 Task: Create a task  Integrate a new payment gateway for recurring payments , assign it to team member softage.5@softage.net in the project AgileHarbor and update the status of the task to  At Risk , set the priority of the task to Medium
Action: Mouse moved to (82, 530)
Screenshot: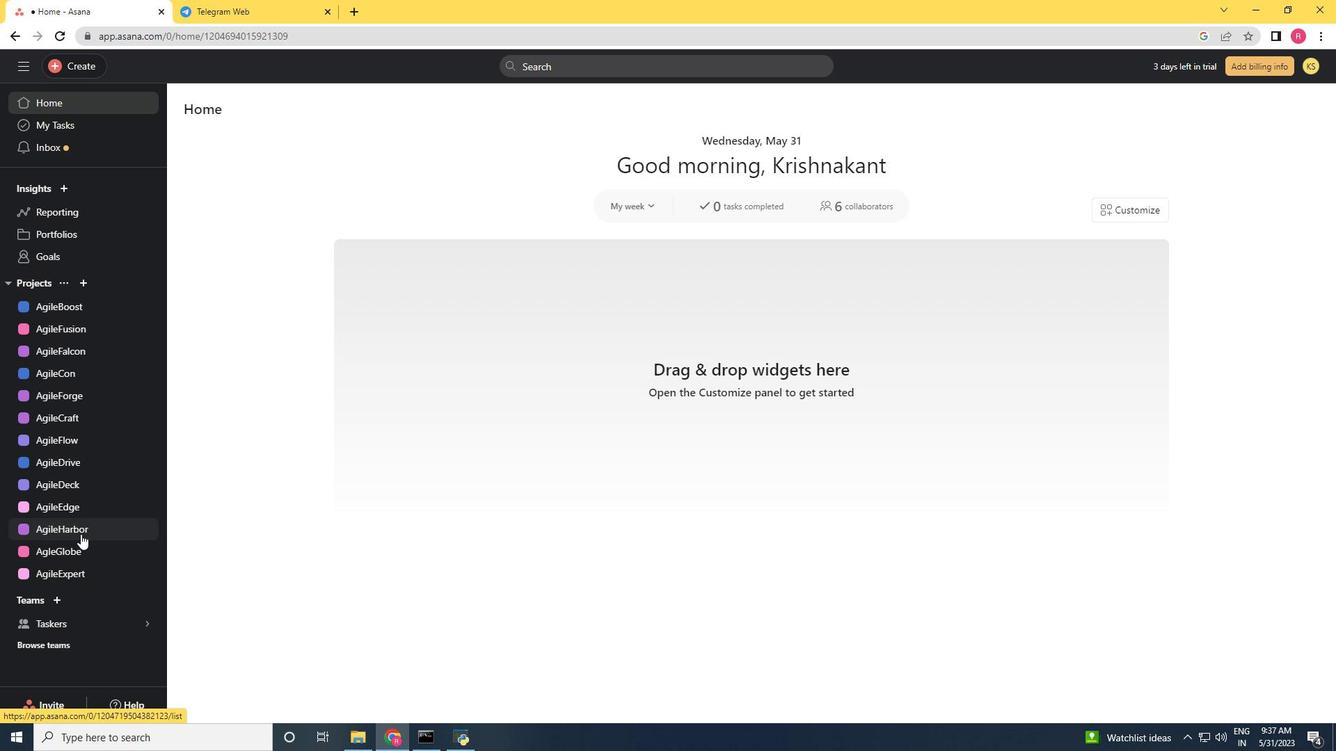 
Action: Mouse pressed left at (82, 530)
Screenshot: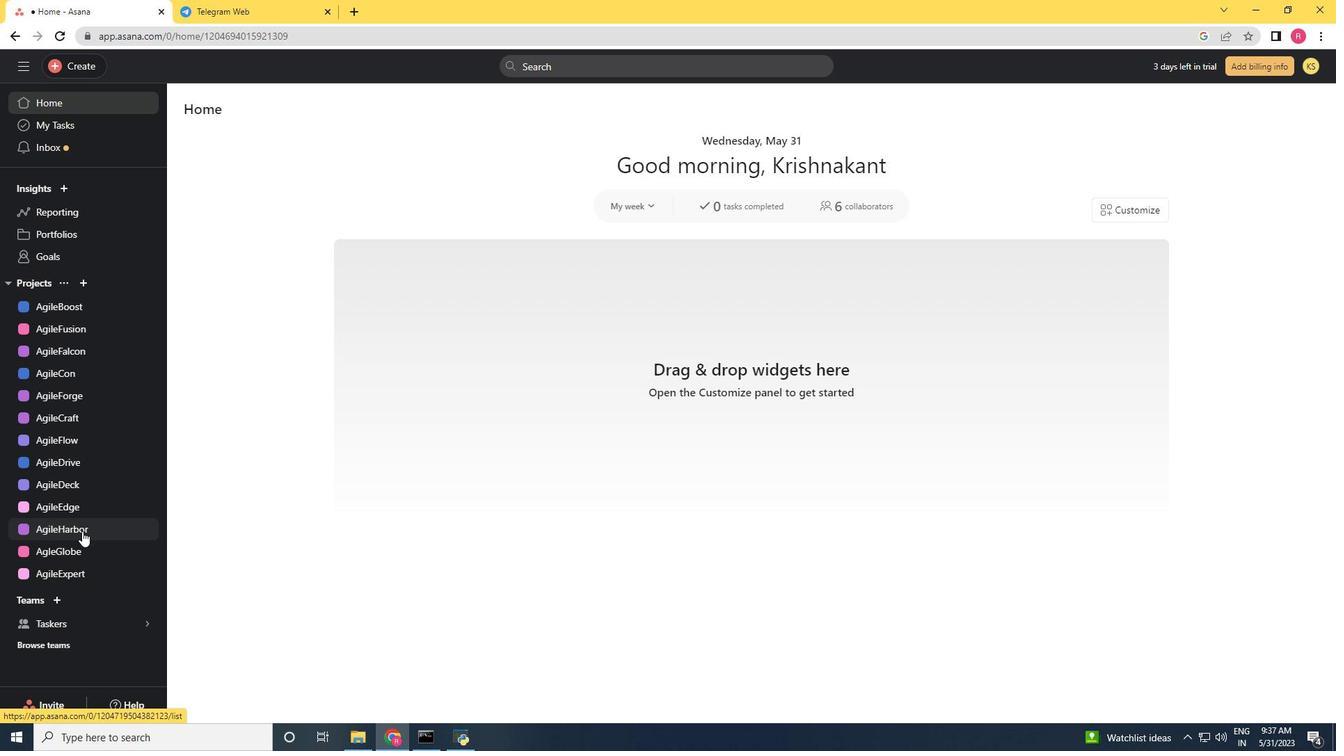 
Action: Mouse moved to (90, 48)
Screenshot: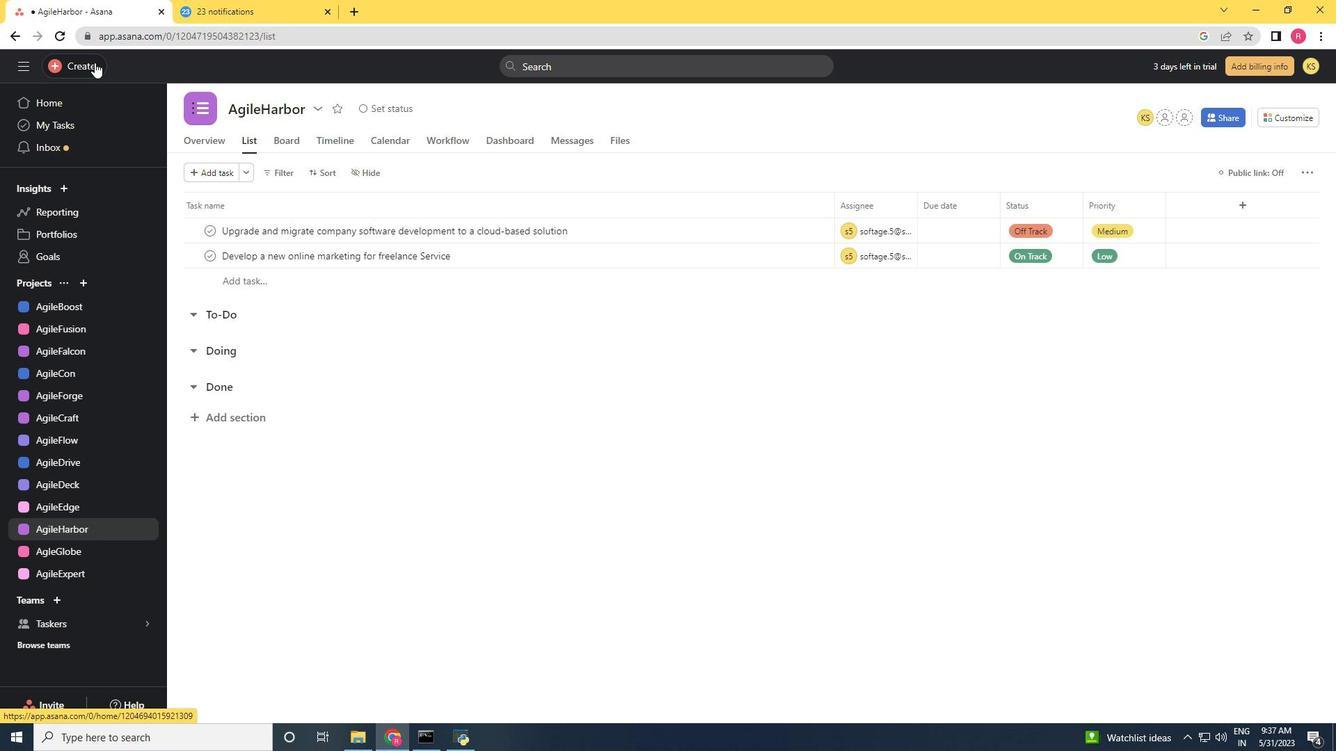 
Action: Mouse pressed left at (90, 48)
Screenshot: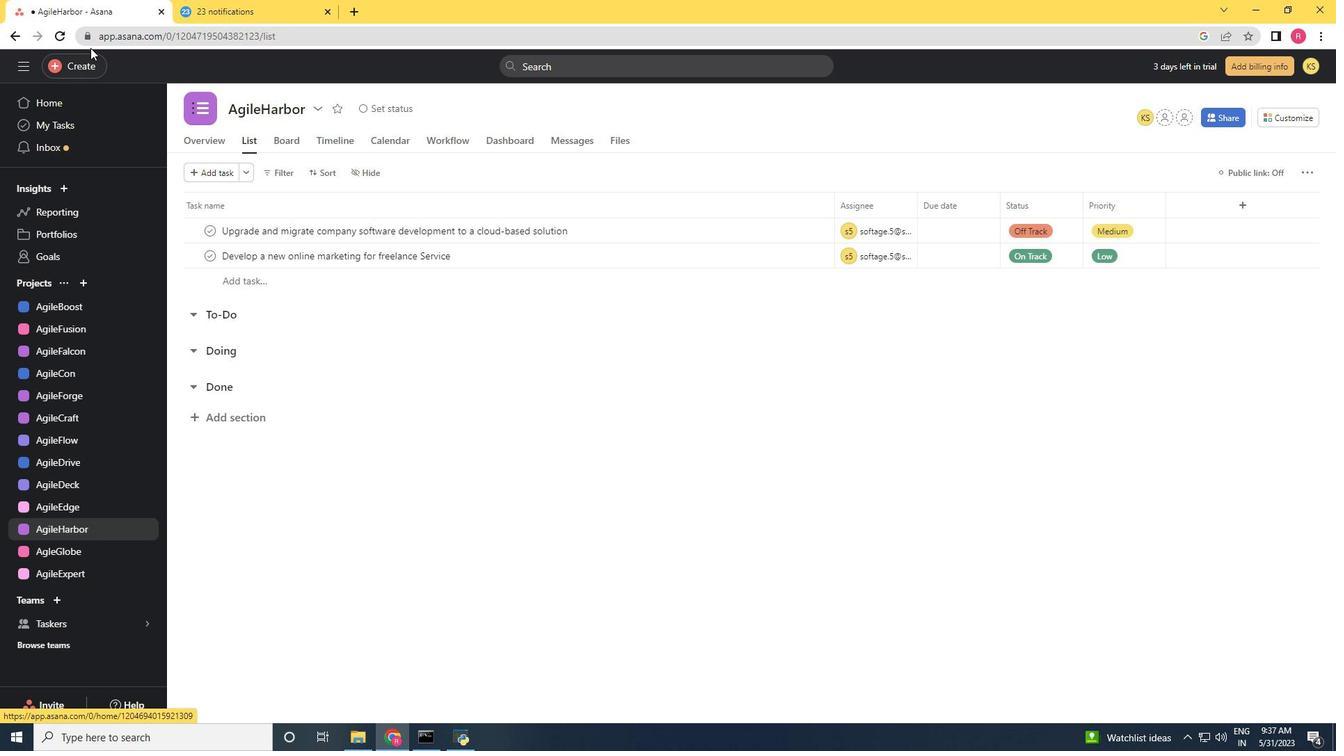 
Action: Mouse moved to (85, 67)
Screenshot: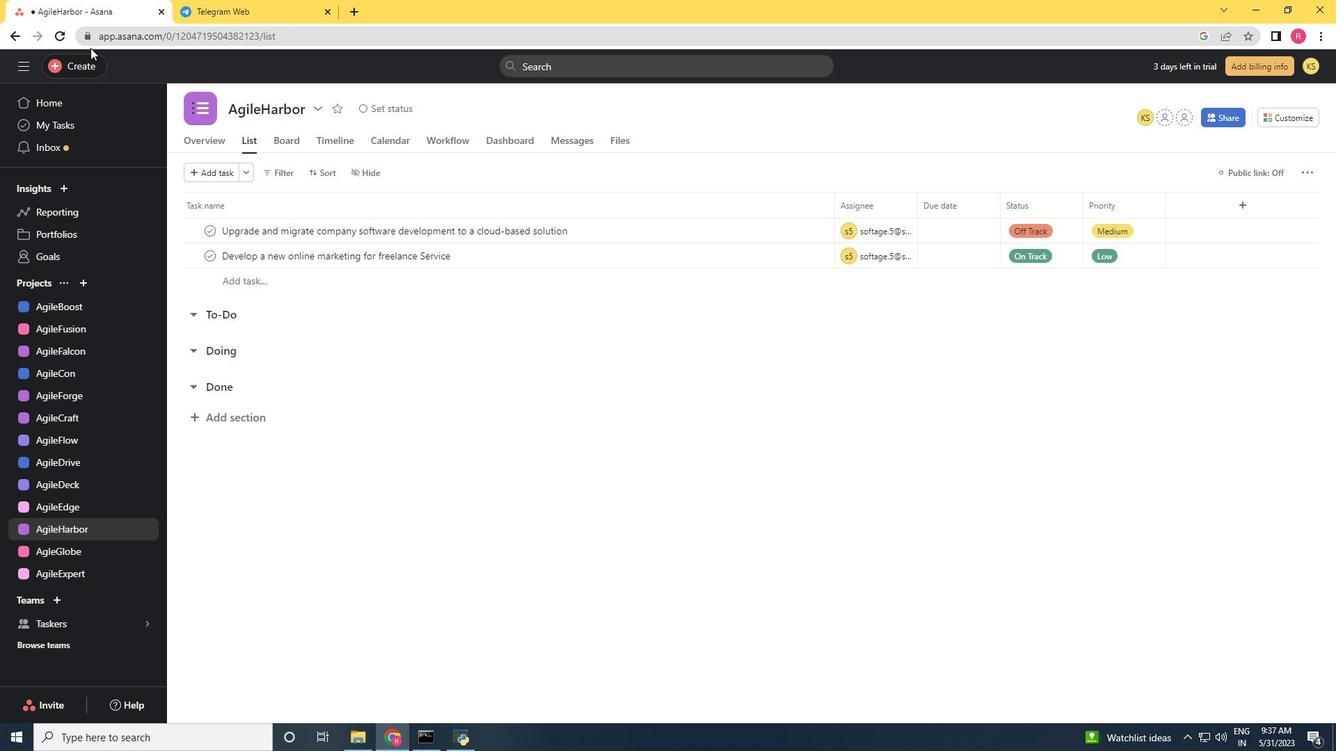 
Action: Mouse pressed left at (85, 67)
Screenshot: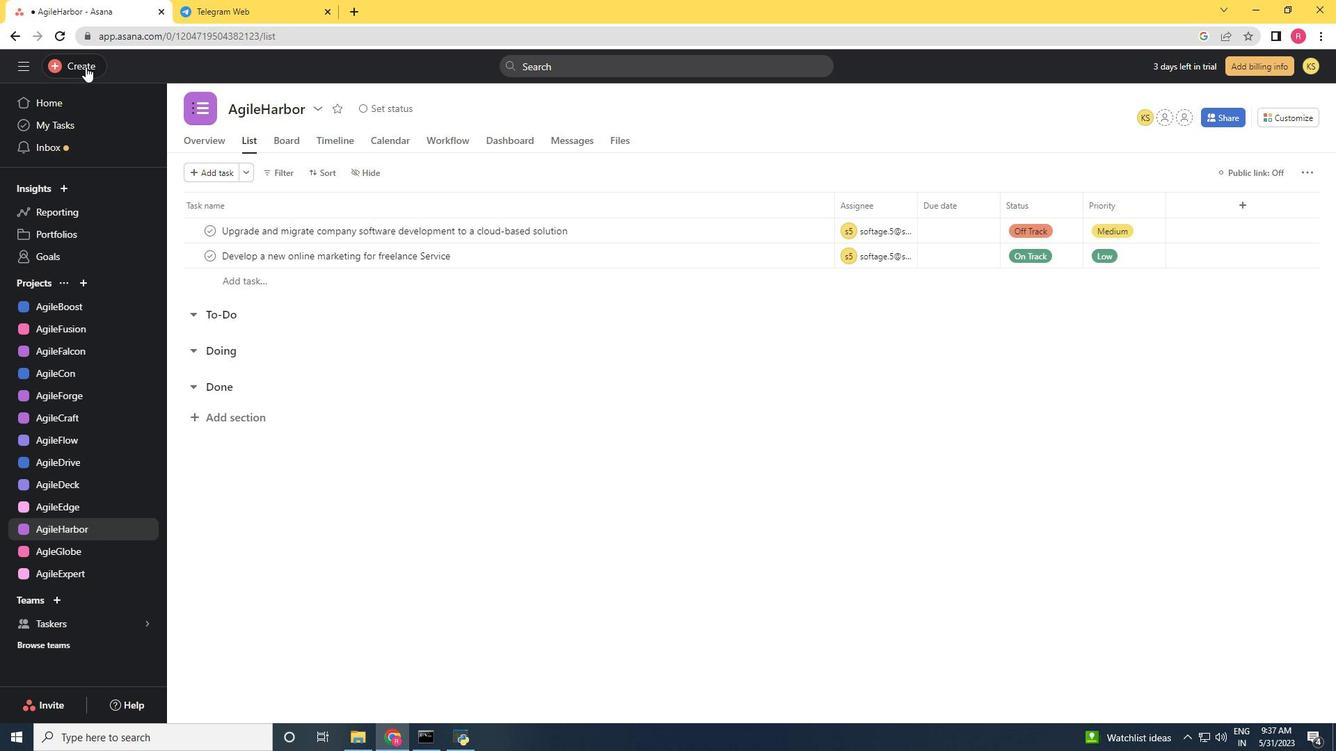 
Action: Mouse moved to (154, 67)
Screenshot: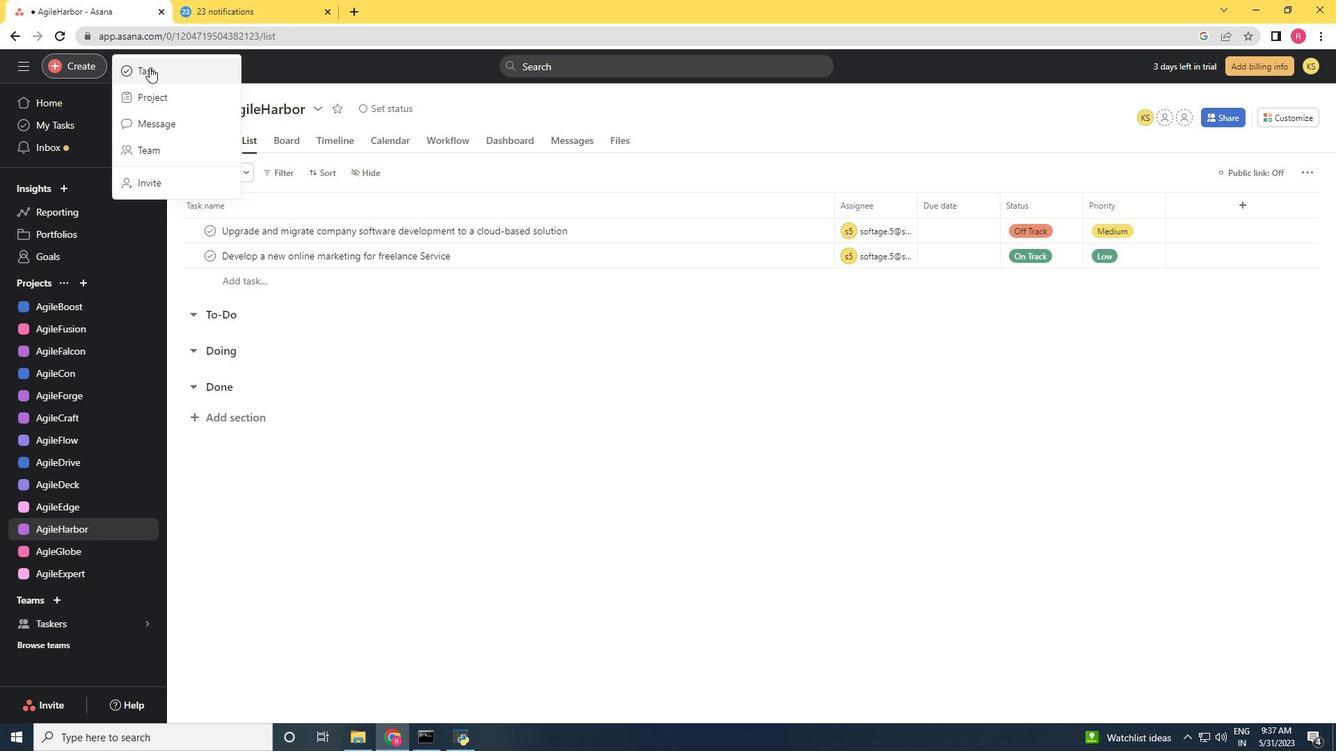 
Action: Mouse pressed left at (154, 67)
Screenshot: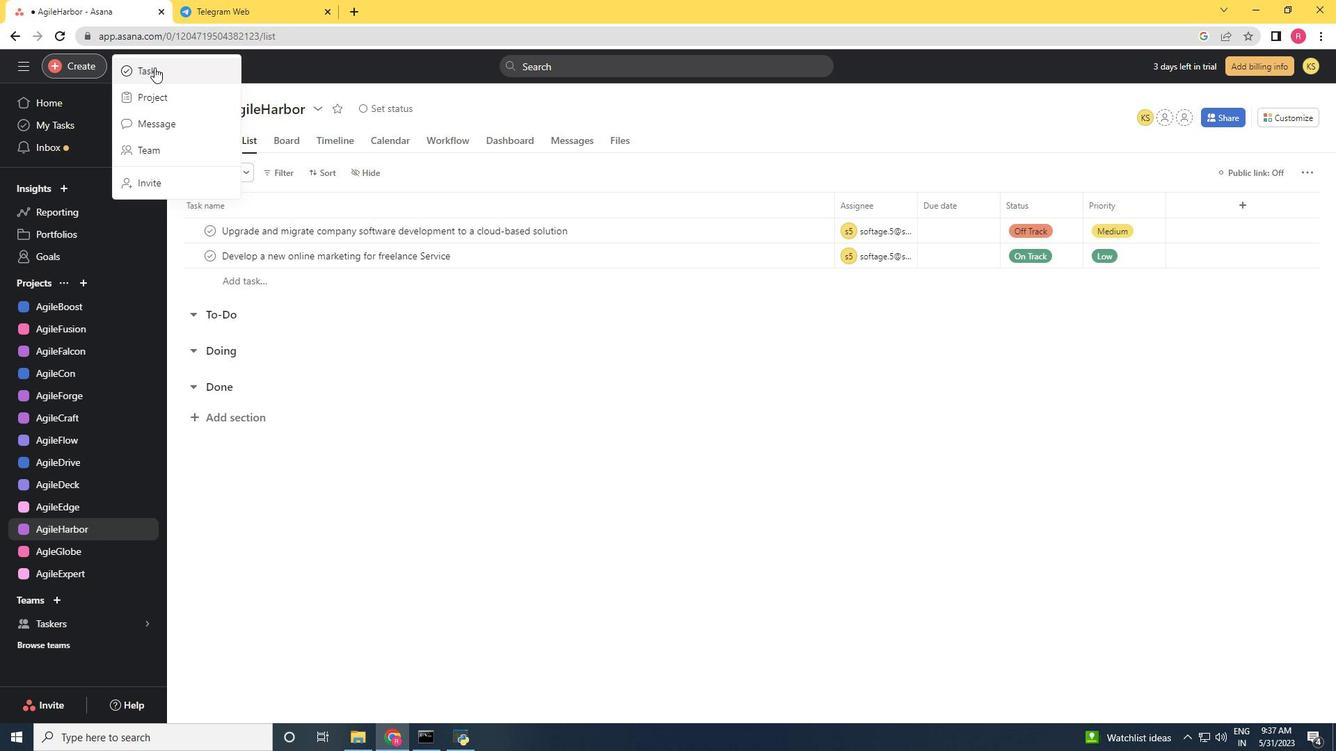 
Action: Mouse moved to (541, 340)
Screenshot: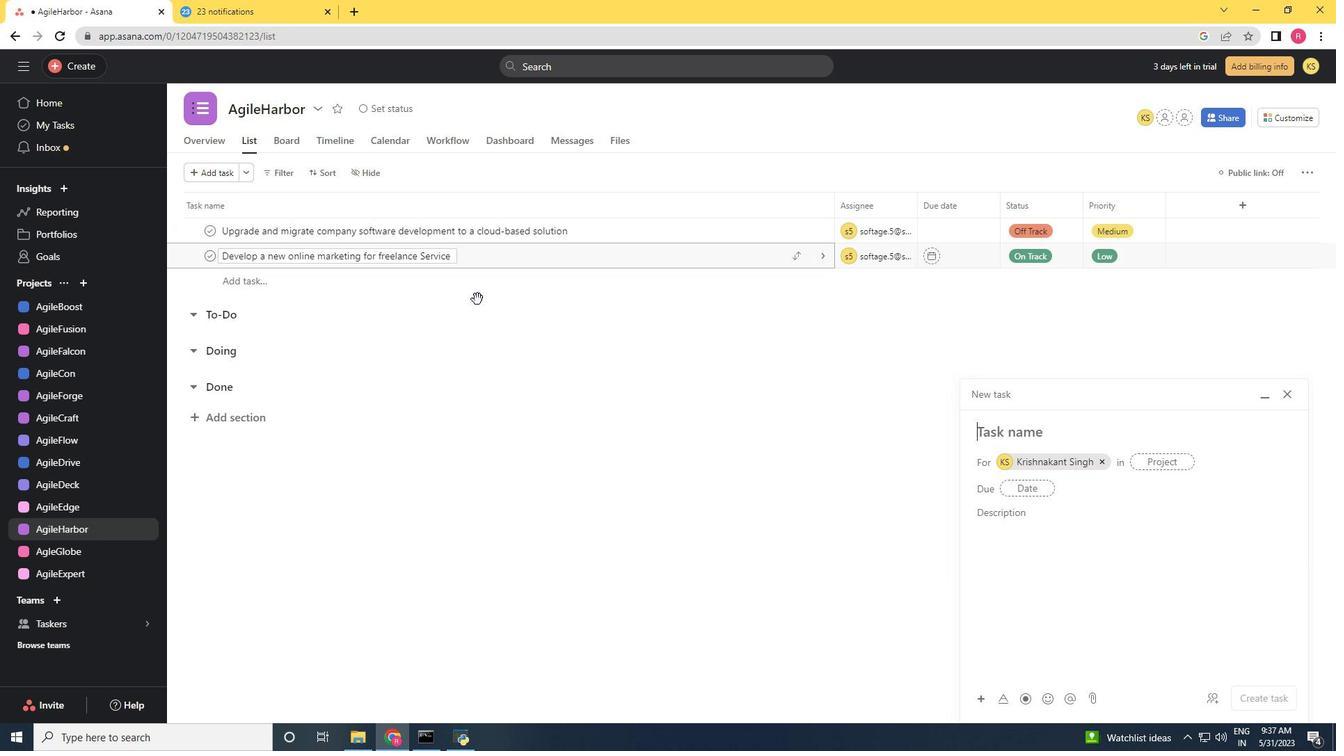 
Action: Key pressed <Key.shift>Integrate<Key.space>a<Key.space>new<Key.space>py<Key.backspace>ayment<Key.space>getw<Key.backspace>eway<Key.space><Key.backspace><Key.backspace><Key.backspace><Key.backspace><Key.backspace><Key.backspace><Key.backspace>atway<Key.space><Key.backspace><Key.backspace><Key.backspace><Key.backspace>eway<Key.space>for<Key.space>recurrunf<Key.backspace>g<Key.space><Key.backspace><Key.backspace><Key.backspace><Key.backspace><Key.backspace><Key.backspace>rring<Key.space>payments
Screenshot: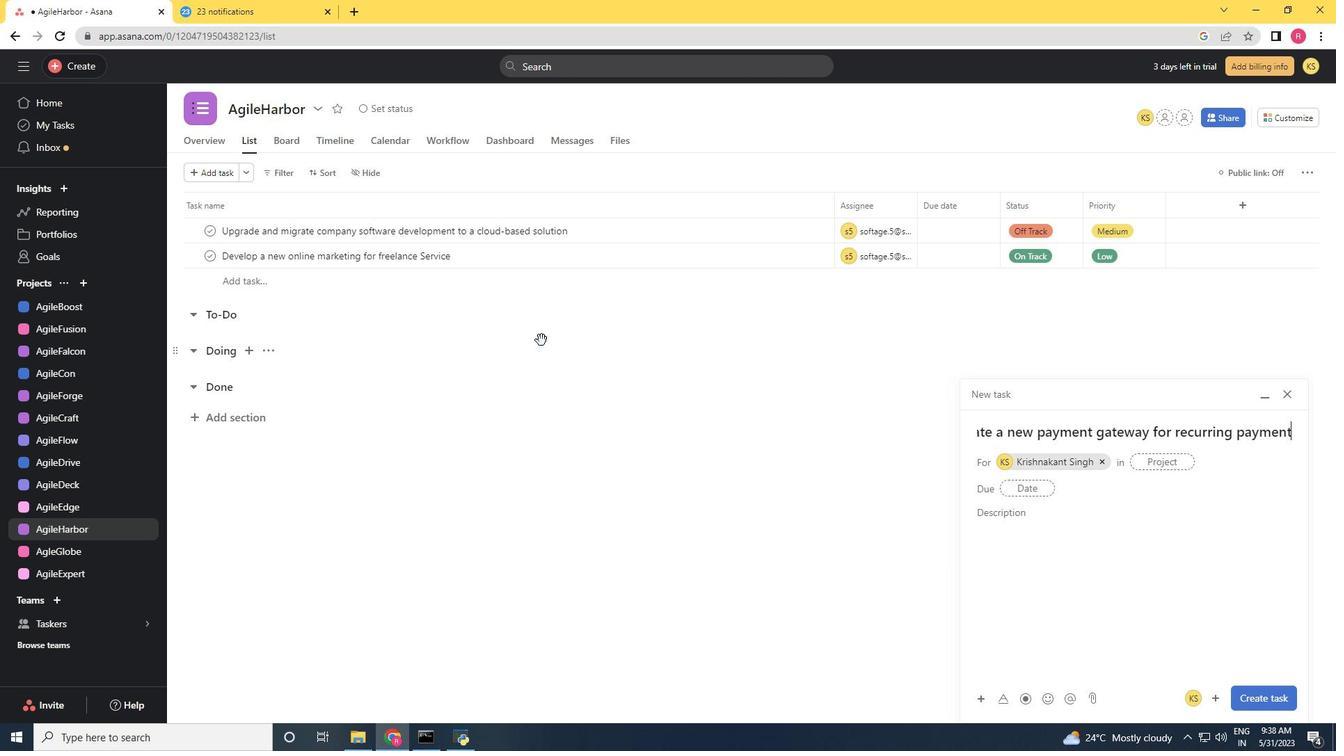 
Action: Mouse moved to (1107, 458)
Screenshot: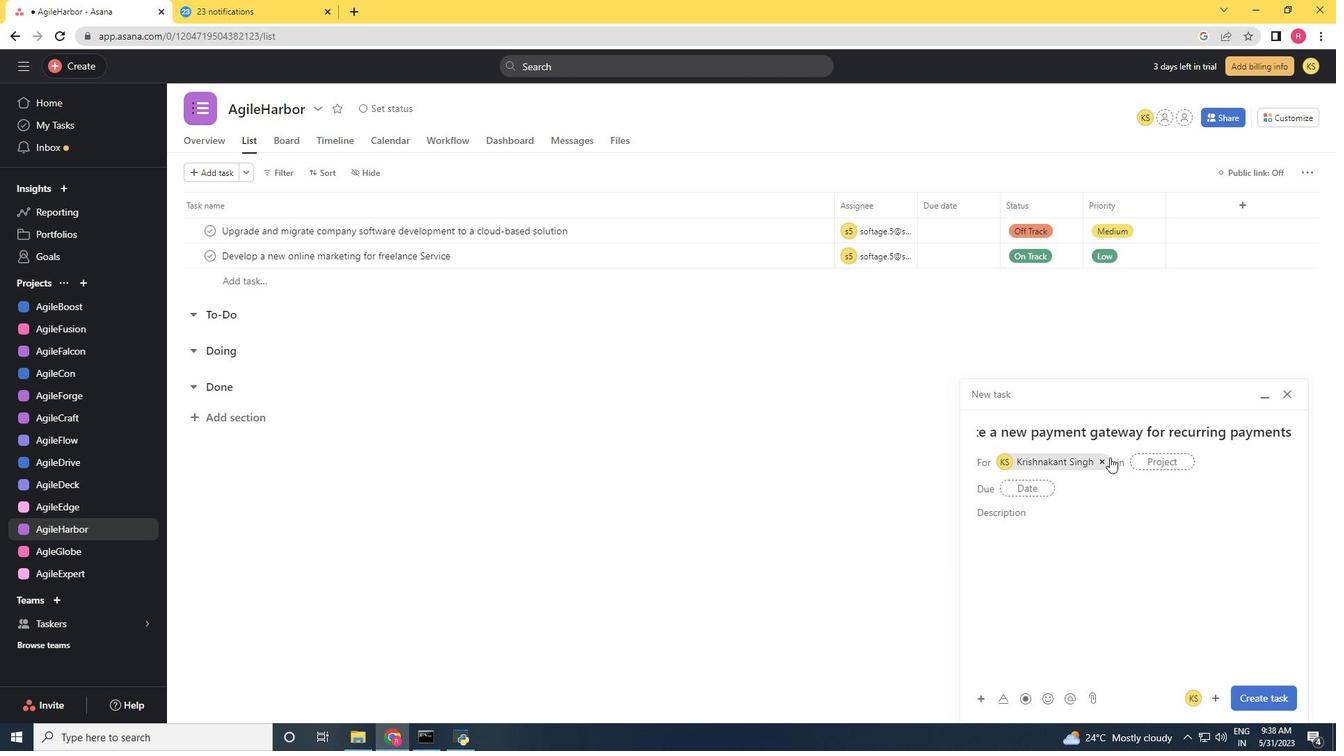 
Action: Mouse pressed left at (1107, 458)
Screenshot: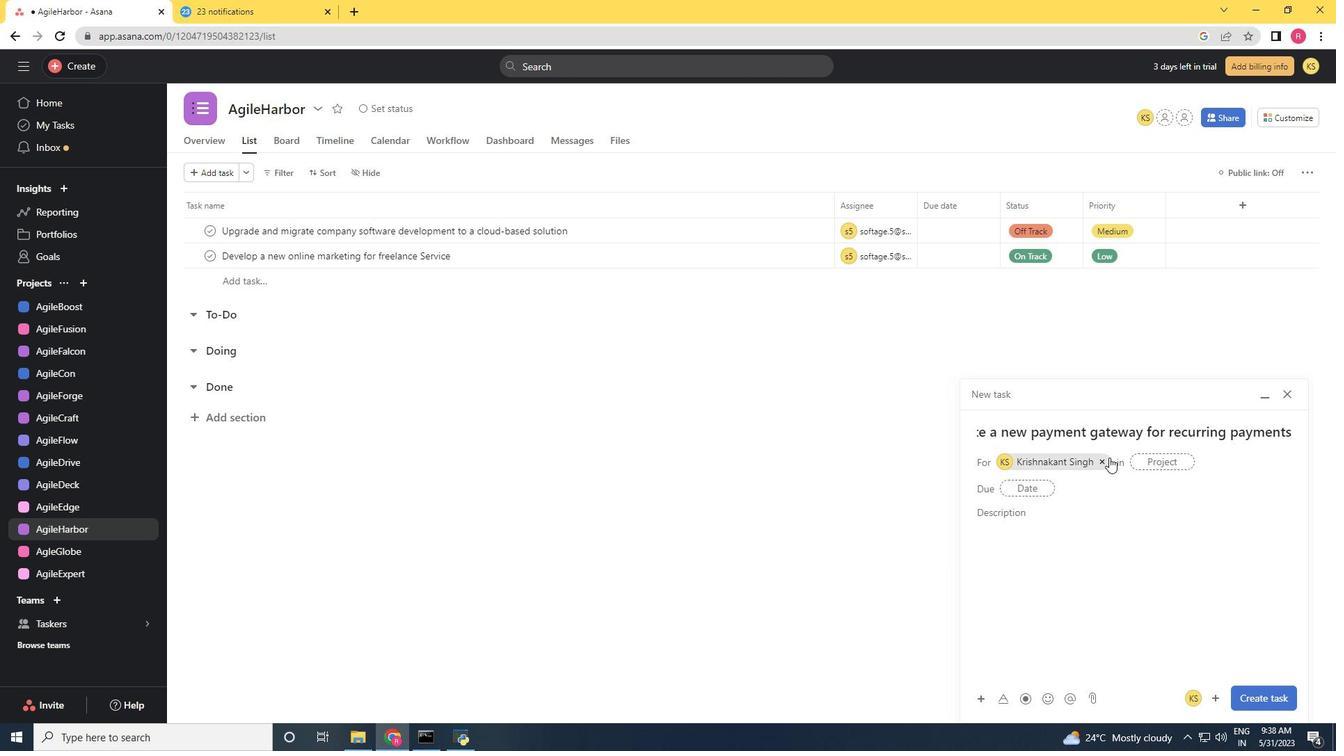 
Action: Mouse moved to (1035, 464)
Screenshot: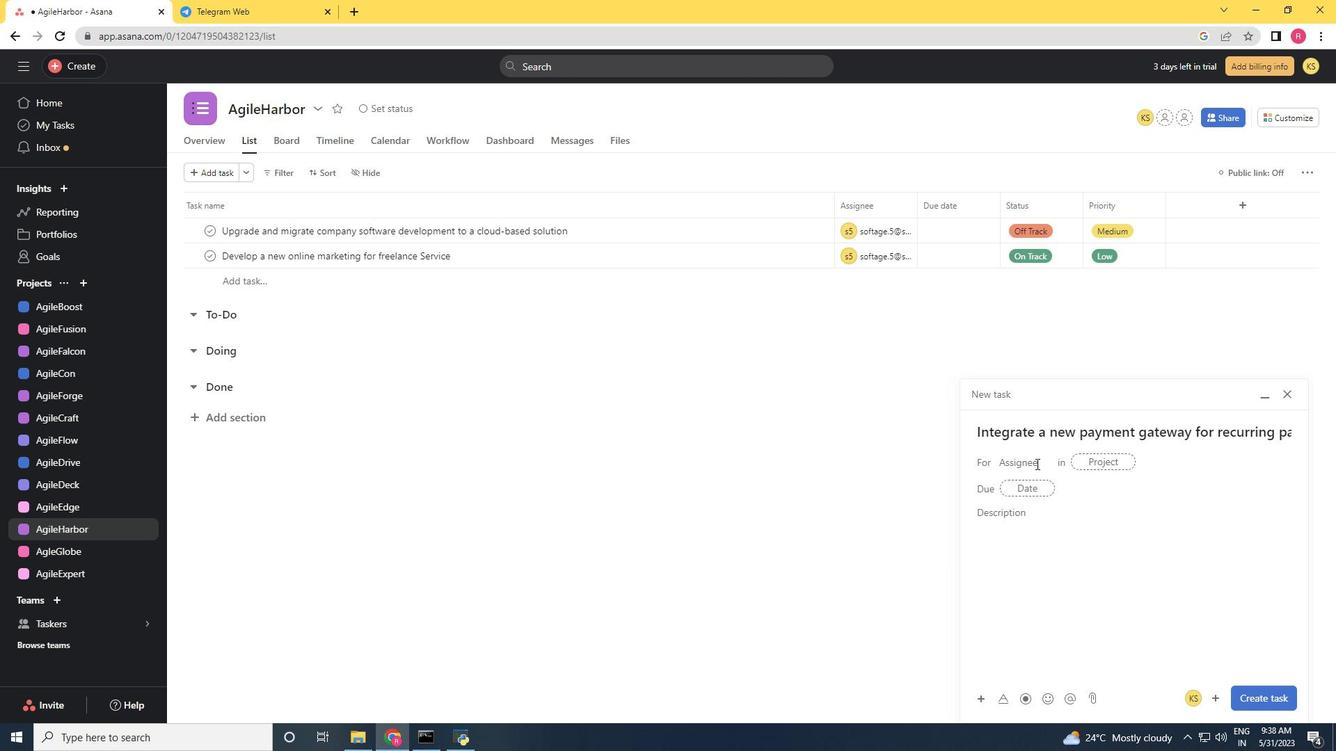 
Action: Key pressed softage.4<Key.backspace>5<Key.shift><Key.shift>@softage.net
Screenshot: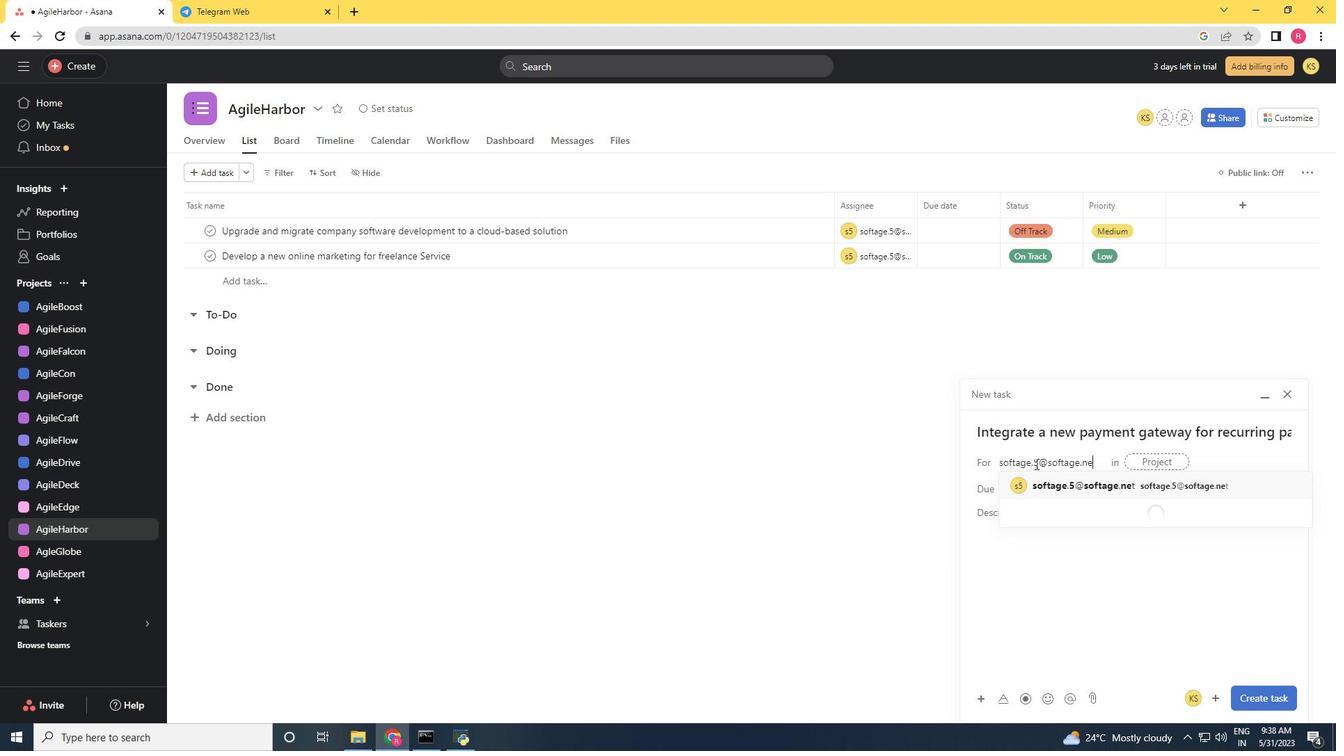 
Action: Mouse moved to (1077, 485)
Screenshot: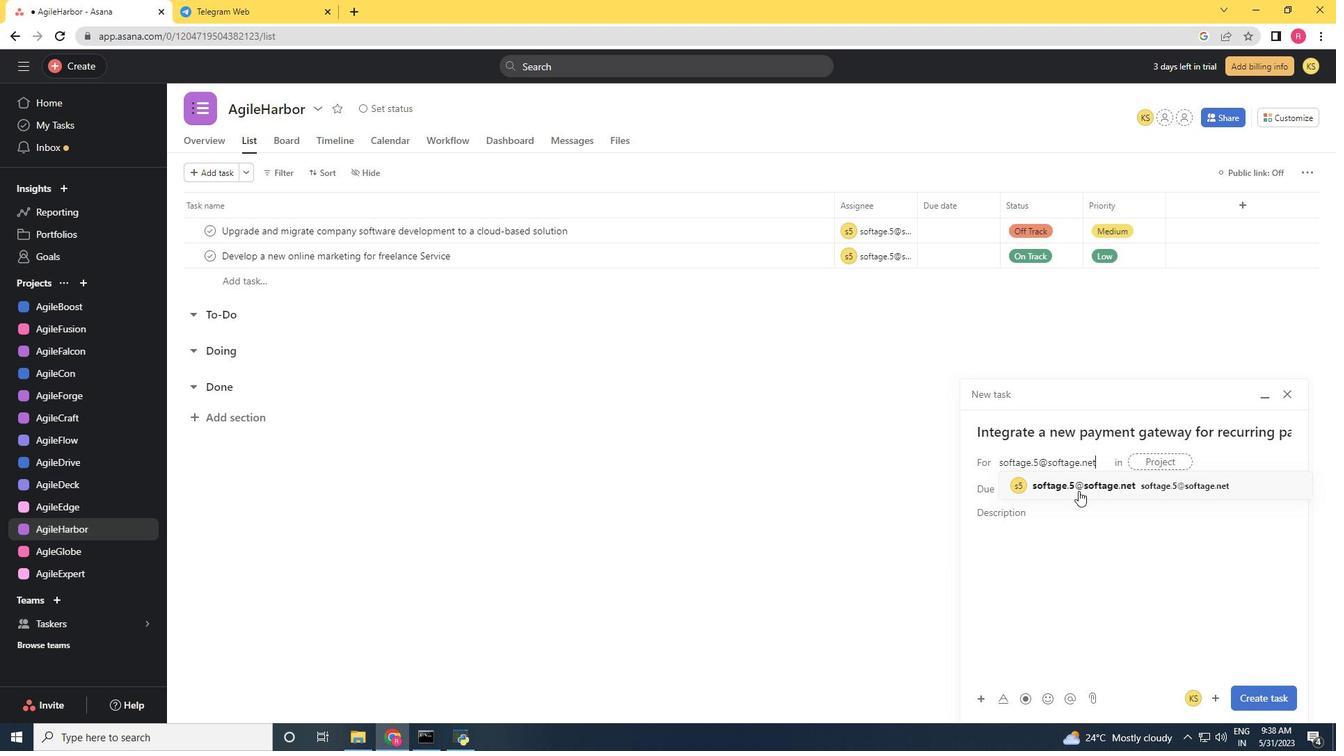 
Action: Mouse pressed left at (1077, 485)
Screenshot: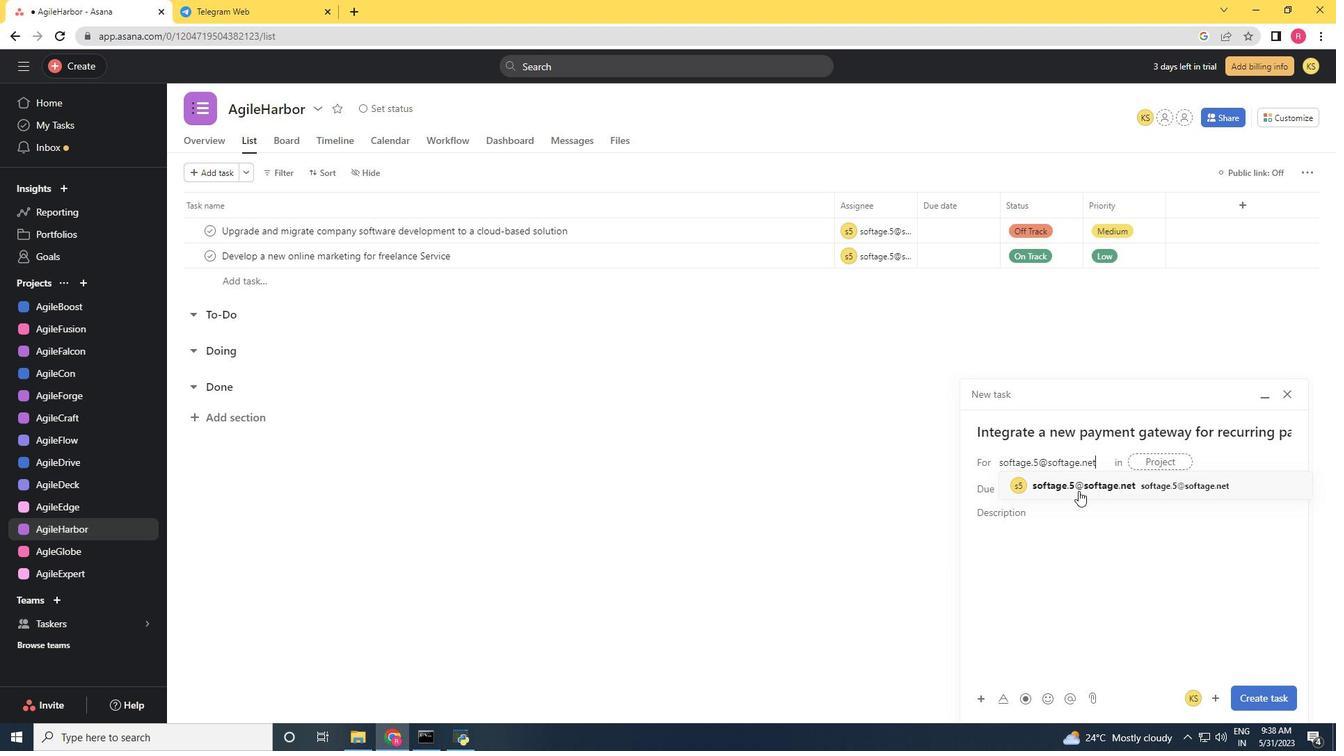 
Action: Mouse moved to (922, 496)
Screenshot: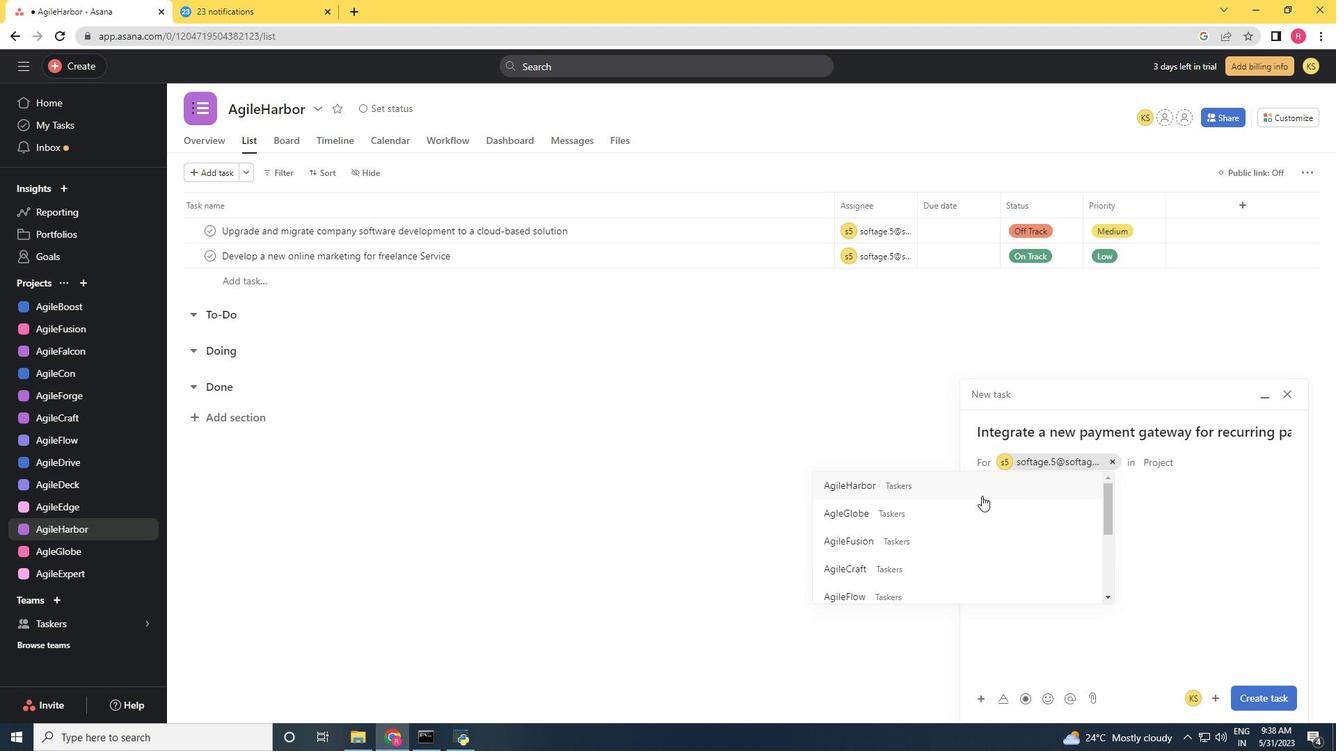 
Action: Mouse pressed left at (922, 496)
Screenshot: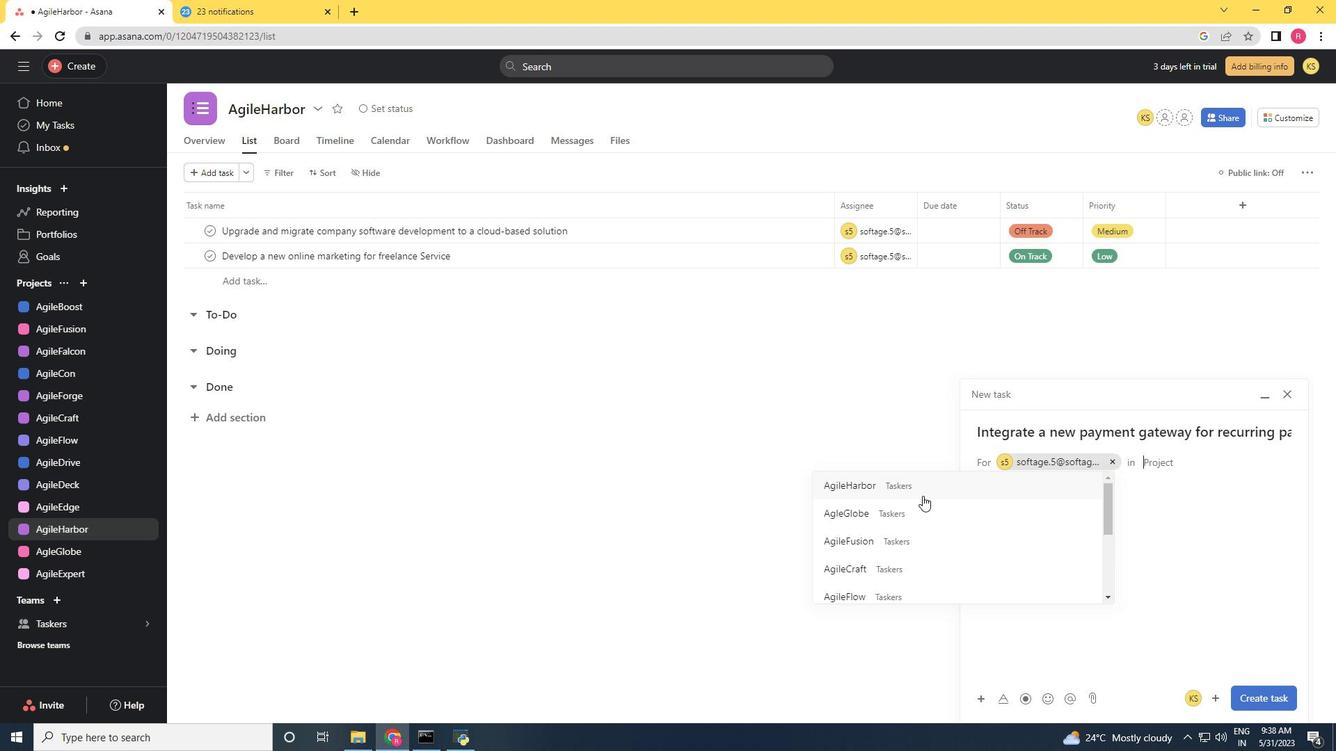
Action: Mouse moved to (1050, 518)
Screenshot: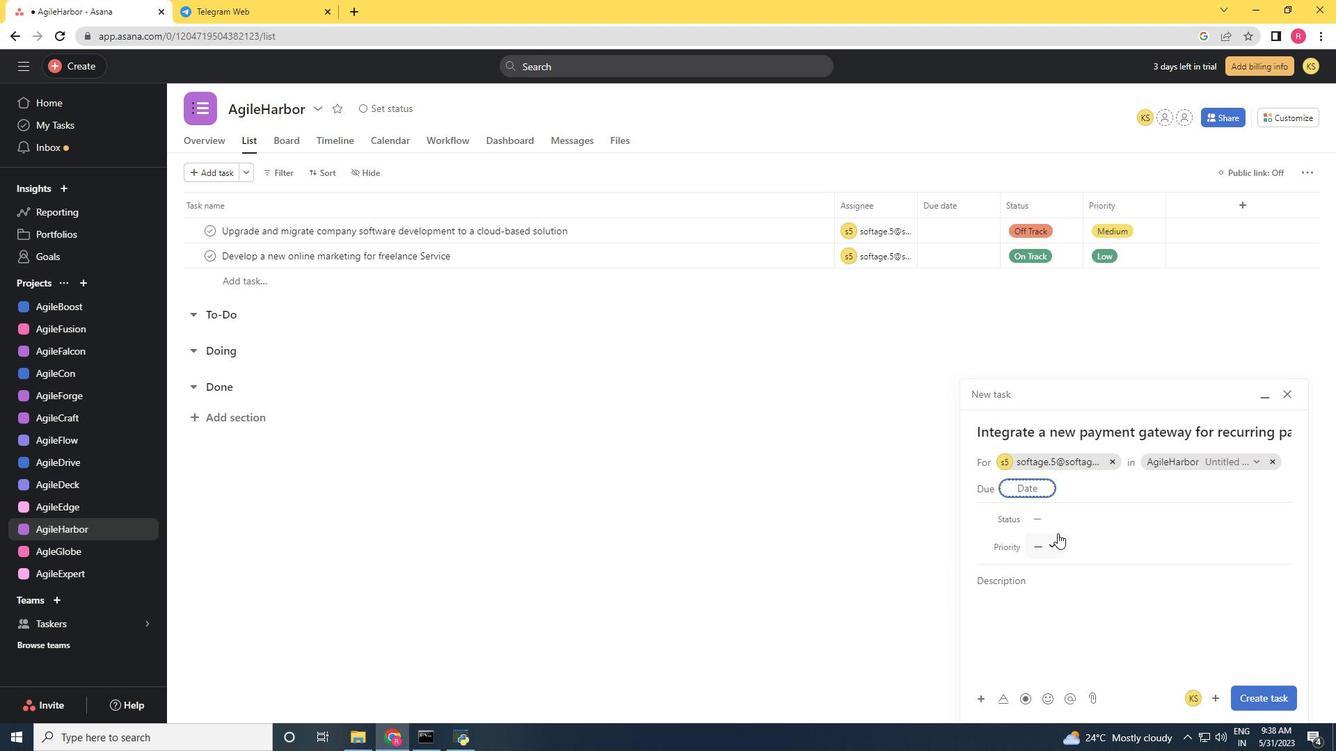 
Action: Mouse pressed left at (1050, 518)
Screenshot: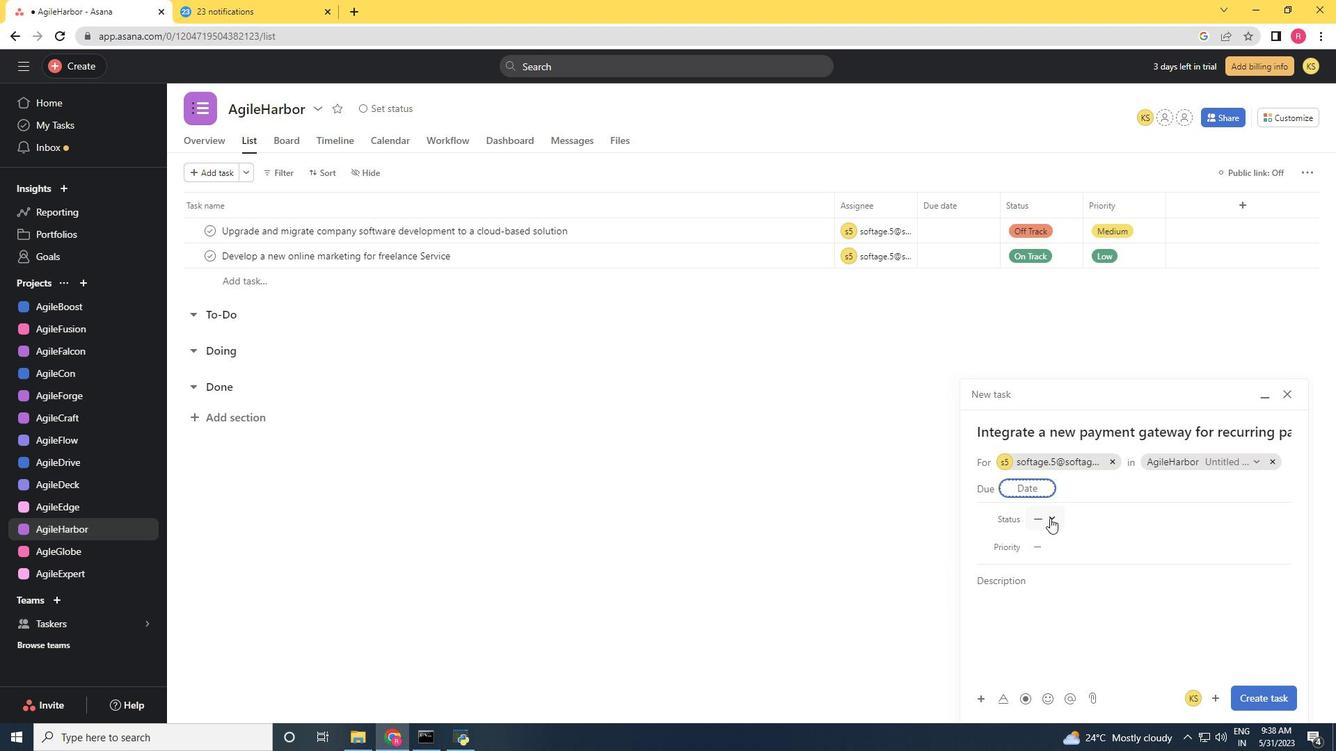 
Action: Mouse moved to (1068, 607)
Screenshot: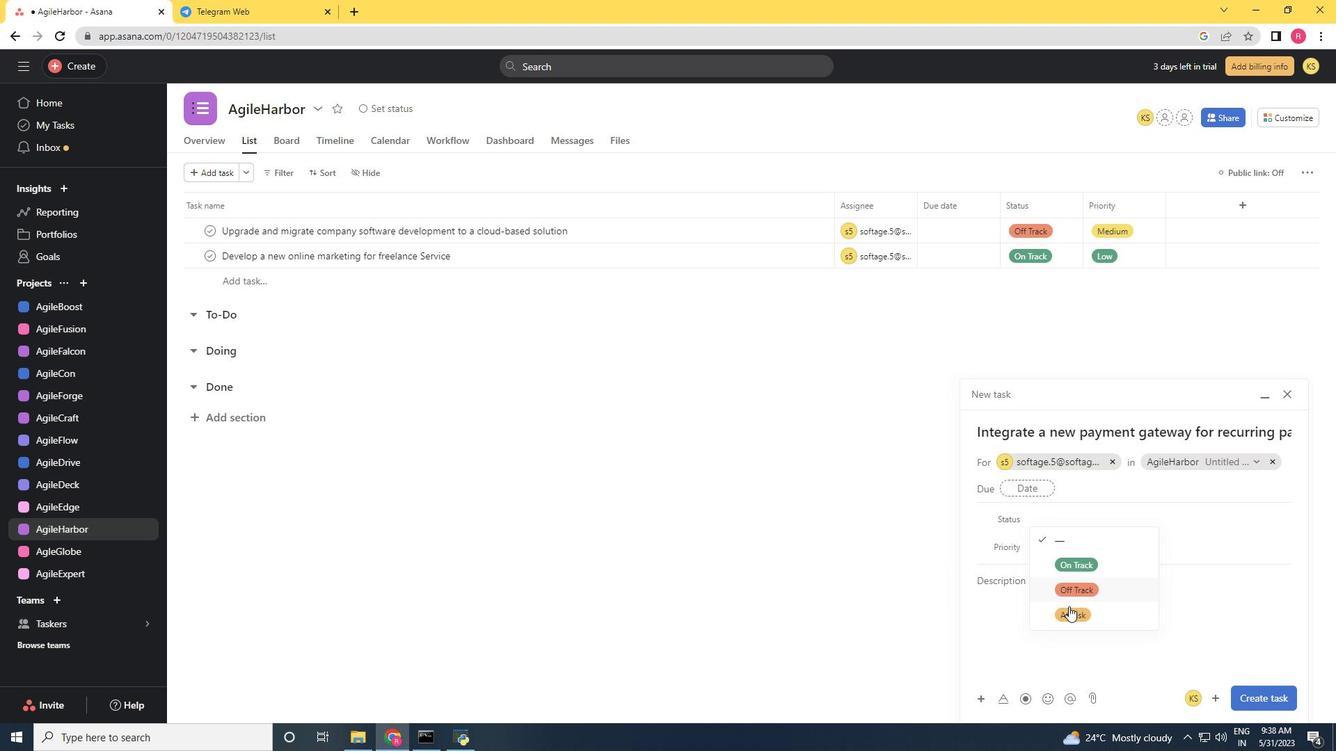 
Action: Mouse pressed left at (1068, 607)
Screenshot: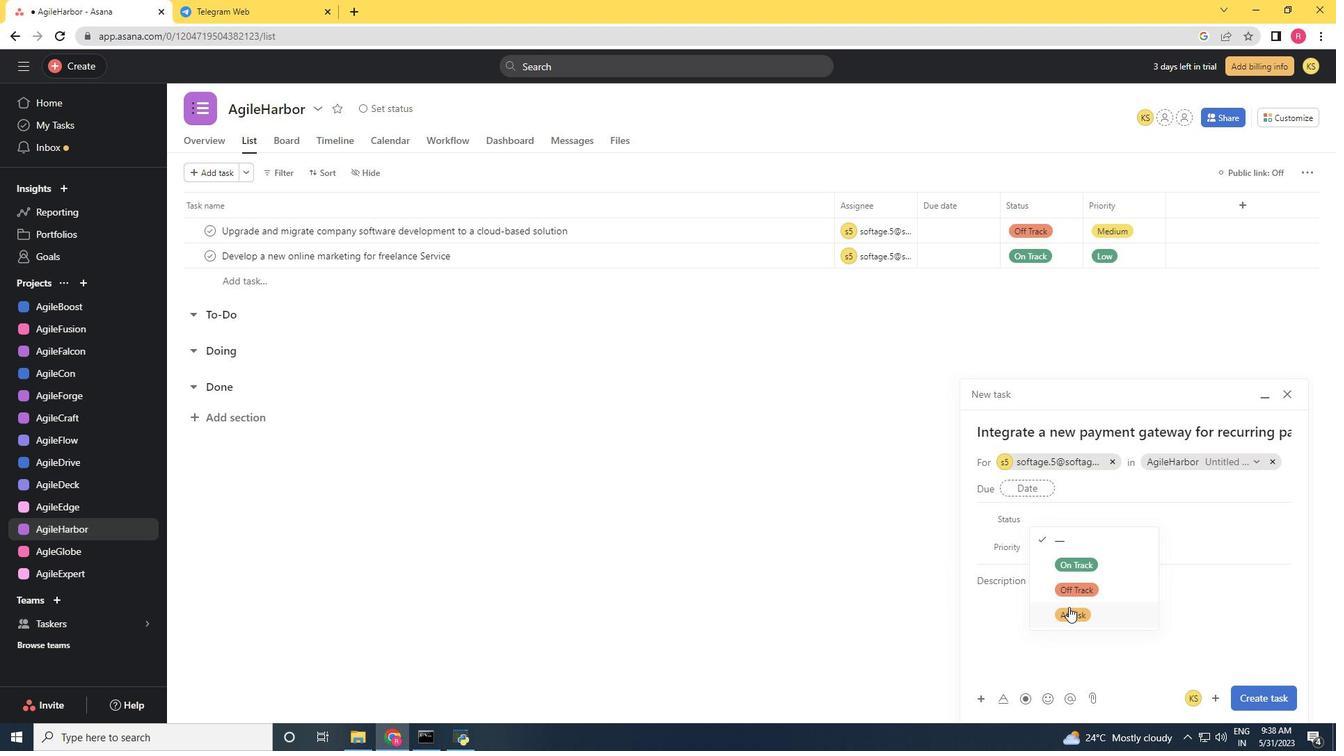 
Action: Mouse moved to (1053, 553)
Screenshot: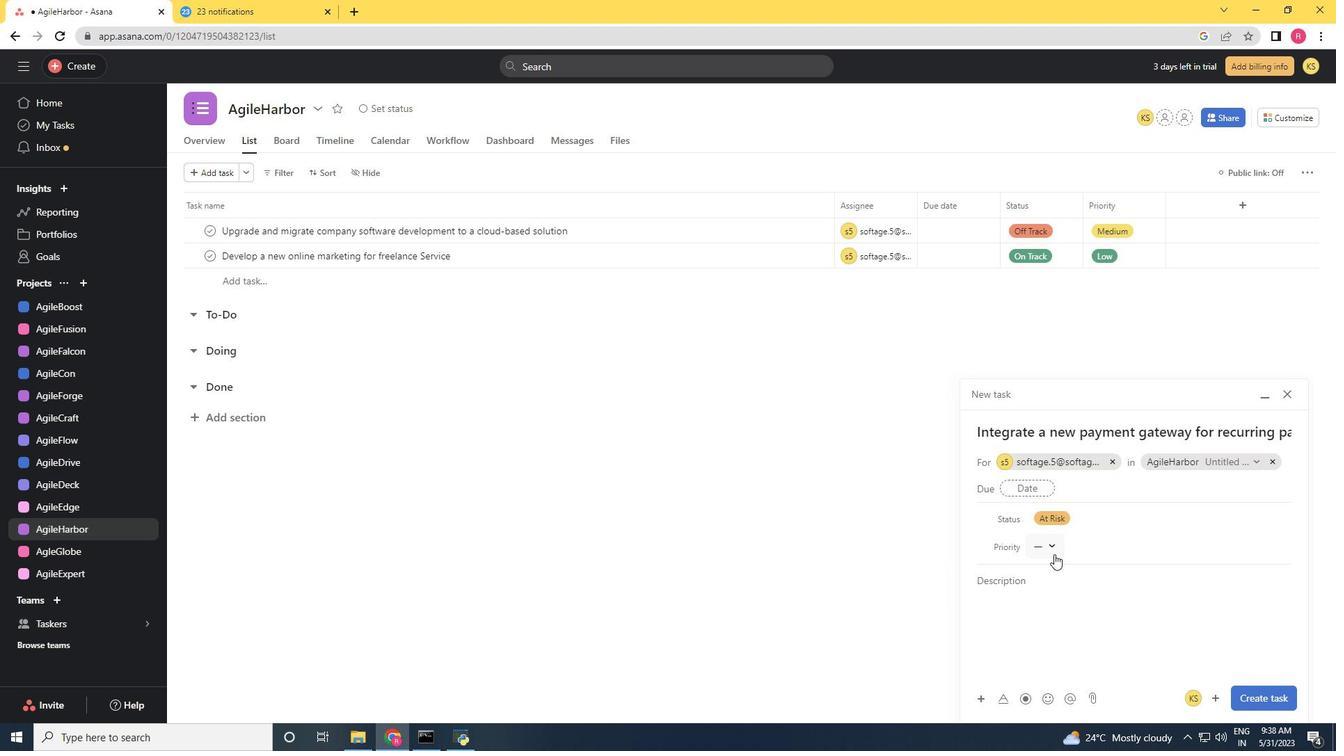 
Action: Mouse pressed left at (1053, 553)
Screenshot: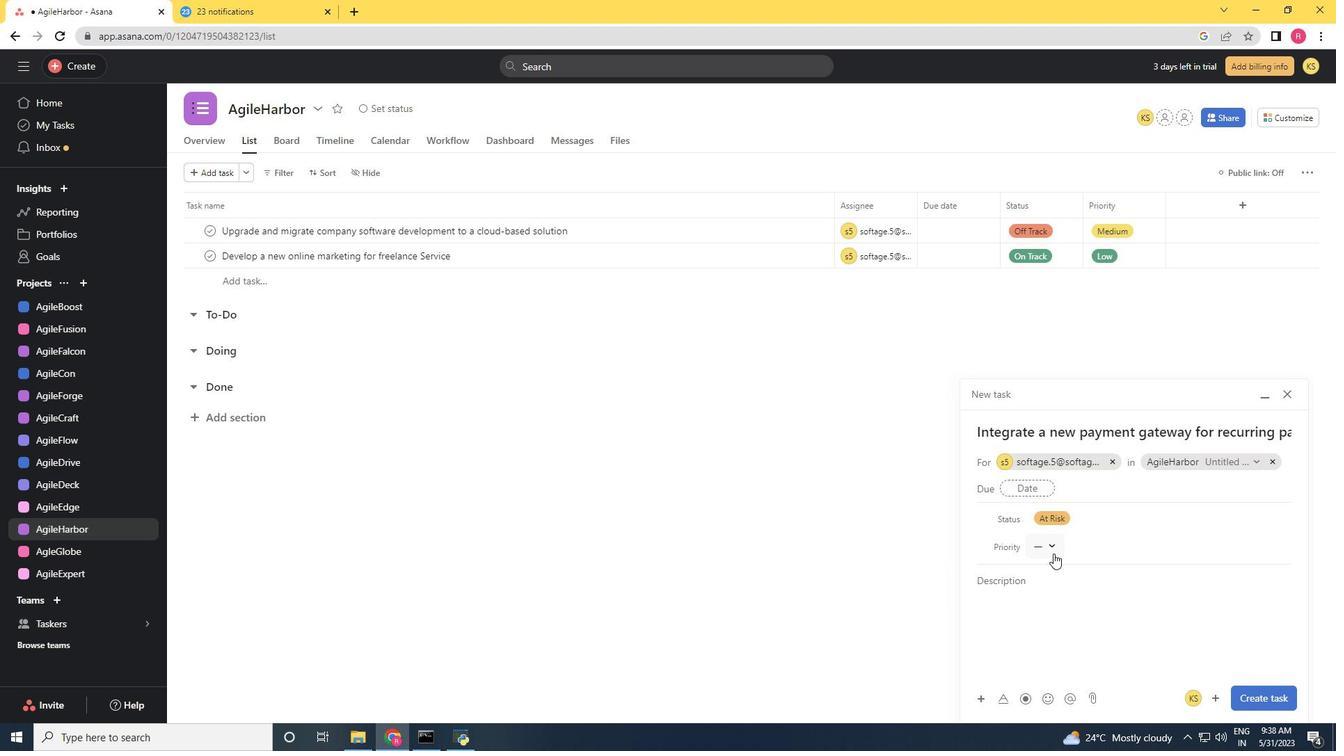 
Action: Mouse moved to (1073, 612)
Screenshot: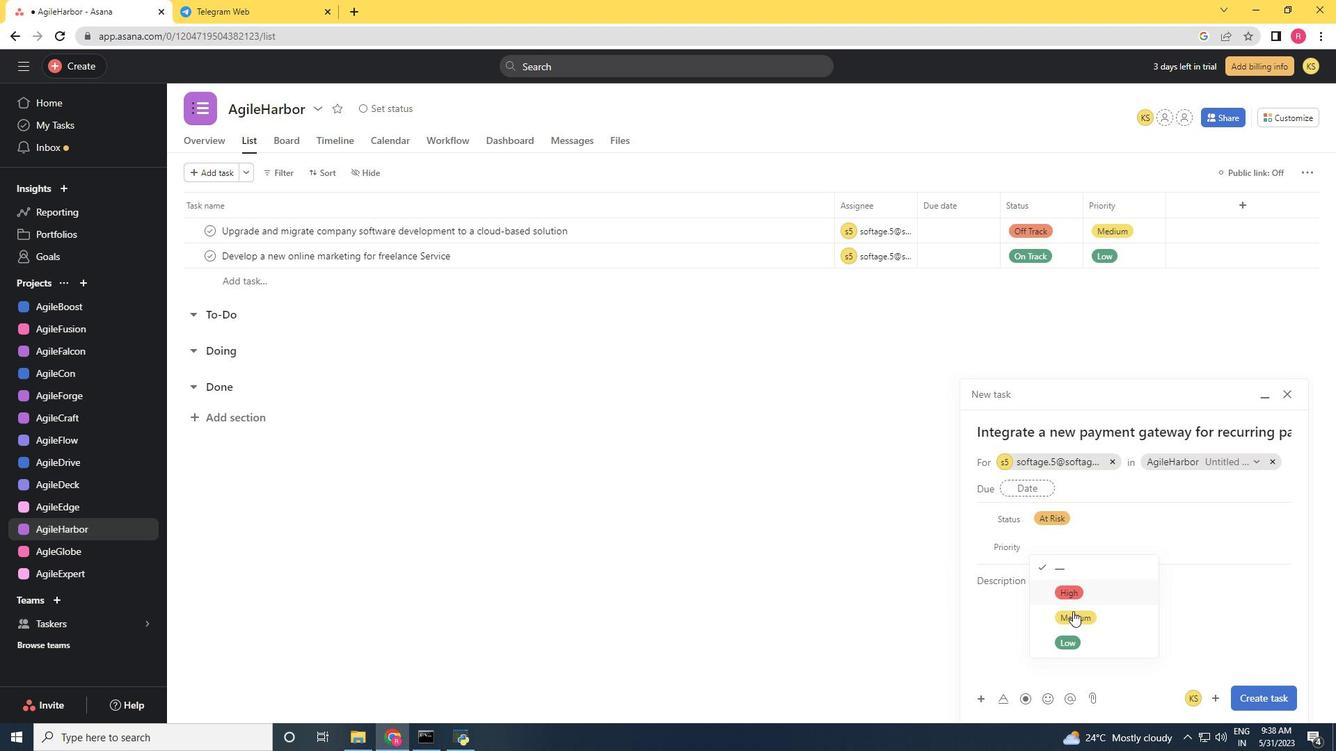 
Action: Mouse pressed left at (1073, 612)
Screenshot: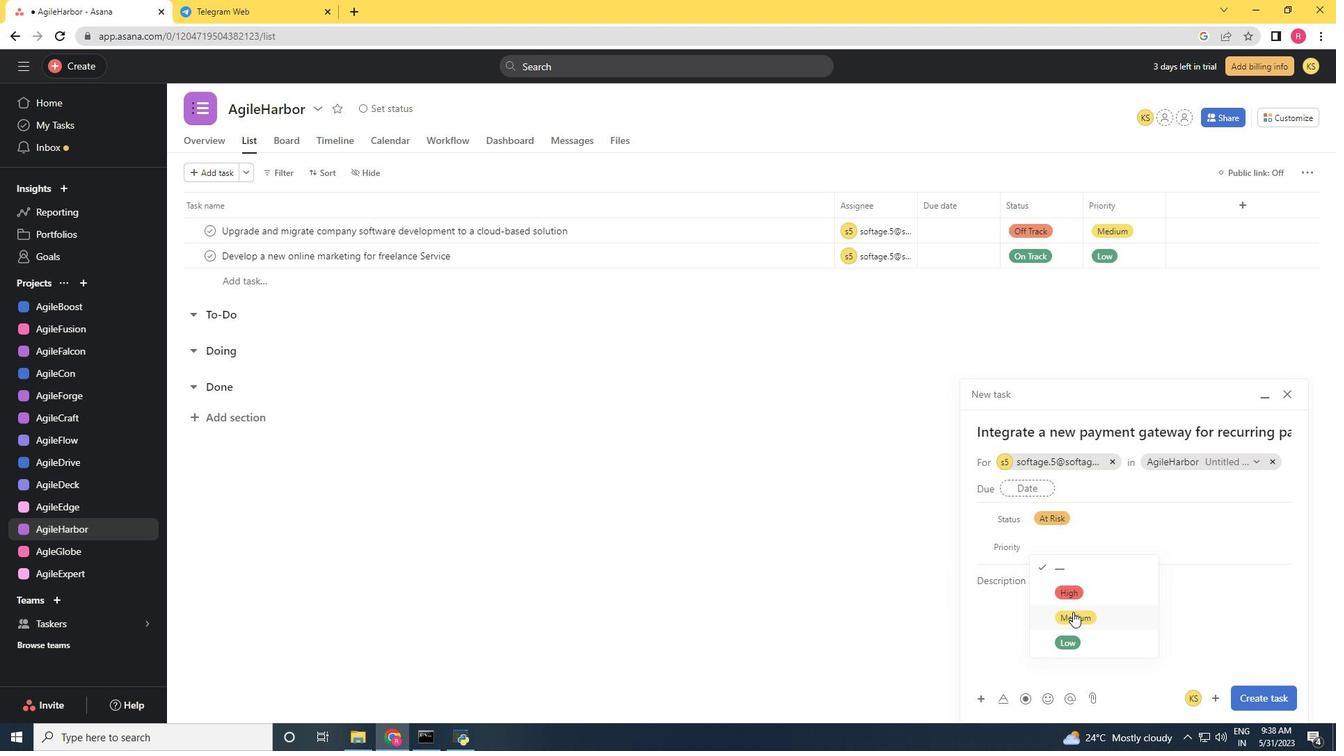 
Action: Mouse moved to (1247, 692)
Screenshot: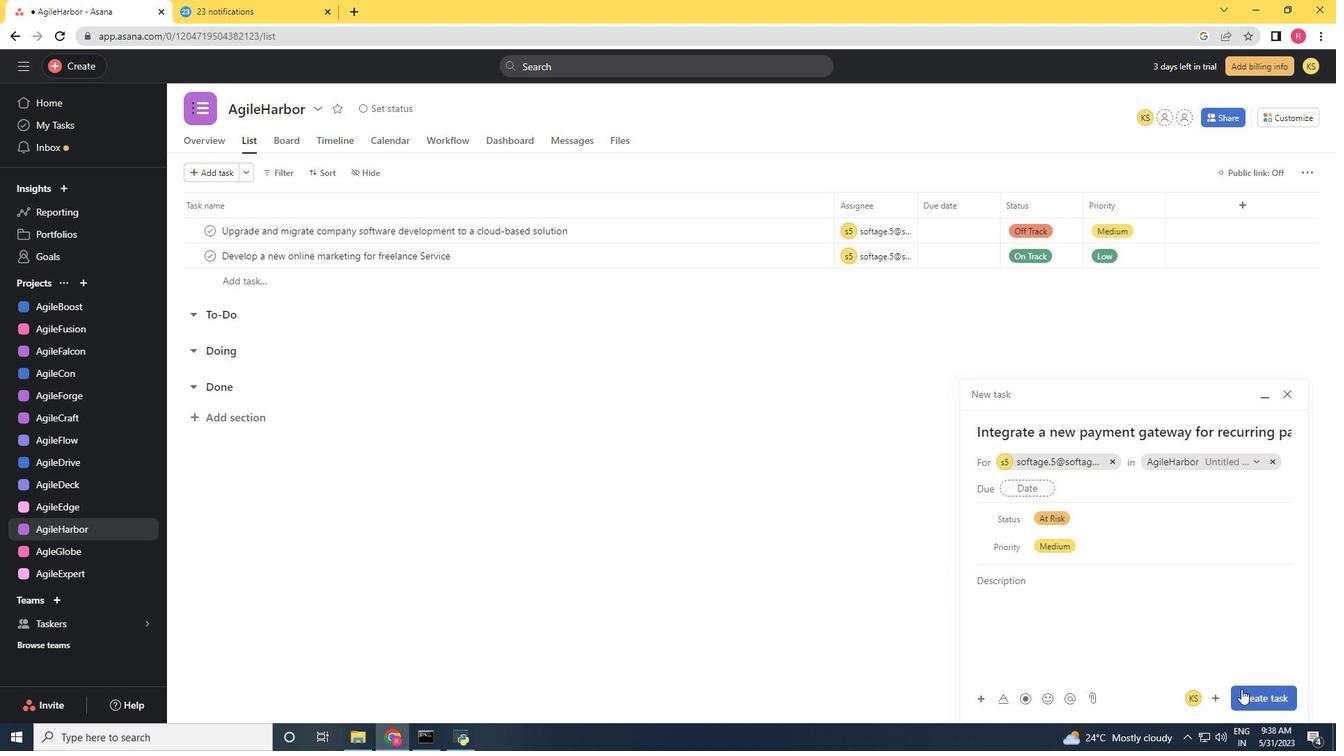 
Action: Mouse pressed left at (1247, 692)
Screenshot: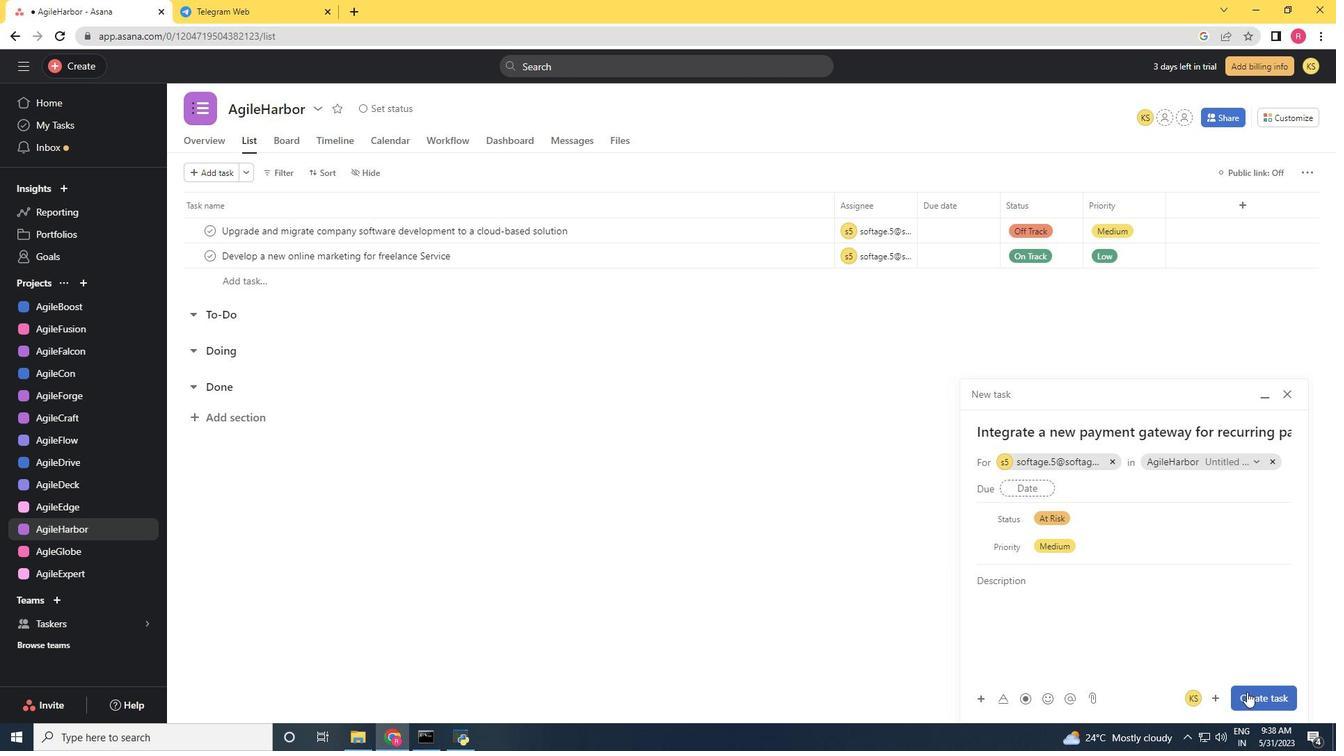 
